 Task: Create in the project XcelTech in Backlog an issue 'Upgrade the user authentication and authorization system of a web application to improve security and compliance', assign it to team member softage.2@softage.net and change the status to IN PROGRESS.
Action: Mouse moved to (193, 49)
Screenshot: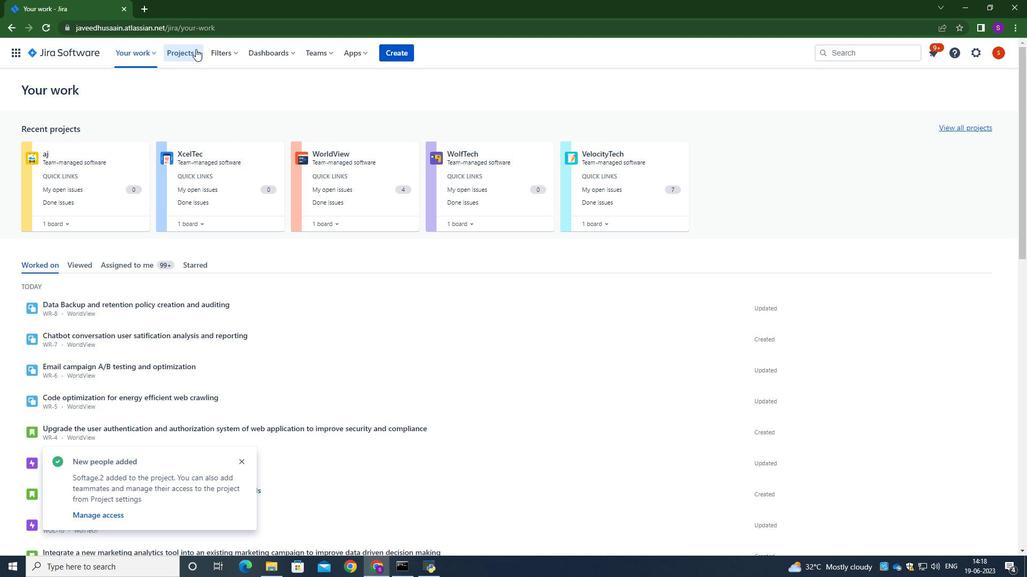 
Action: Mouse pressed left at (193, 49)
Screenshot: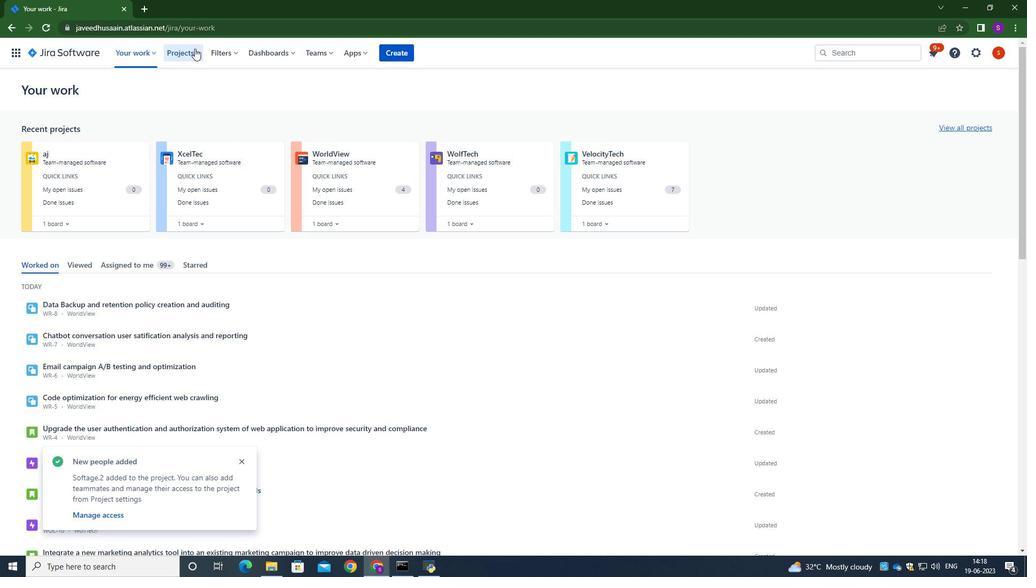 
Action: Mouse moved to (205, 118)
Screenshot: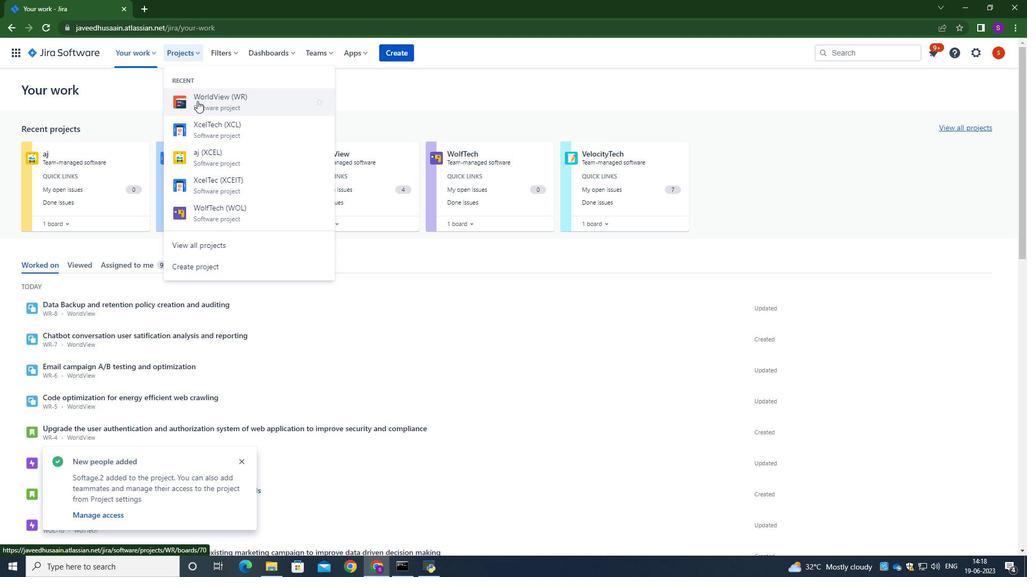 
Action: Mouse pressed left at (205, 118)
Screenshot: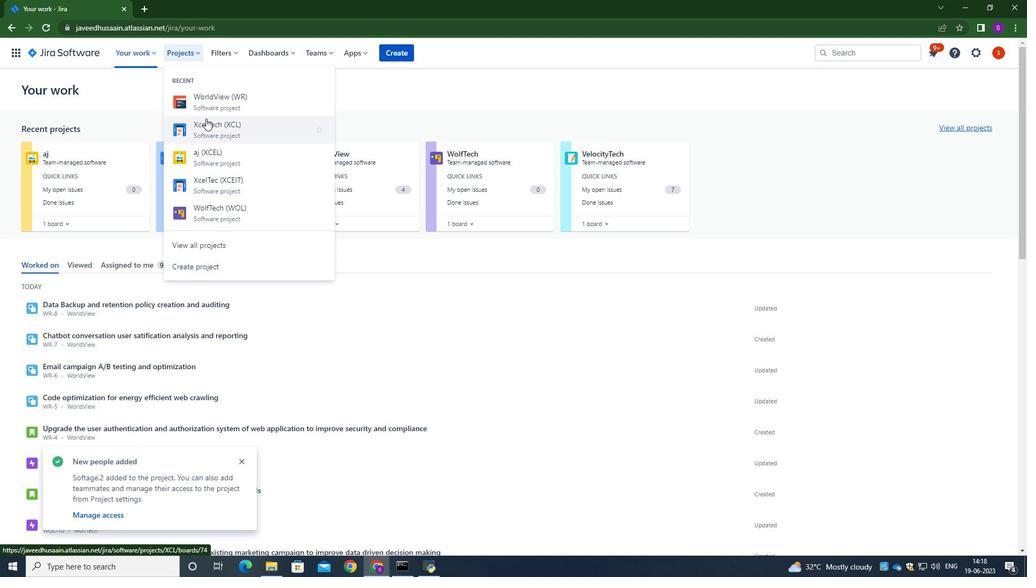 
Action: Mouse moved to (57, 156)
Screenshot: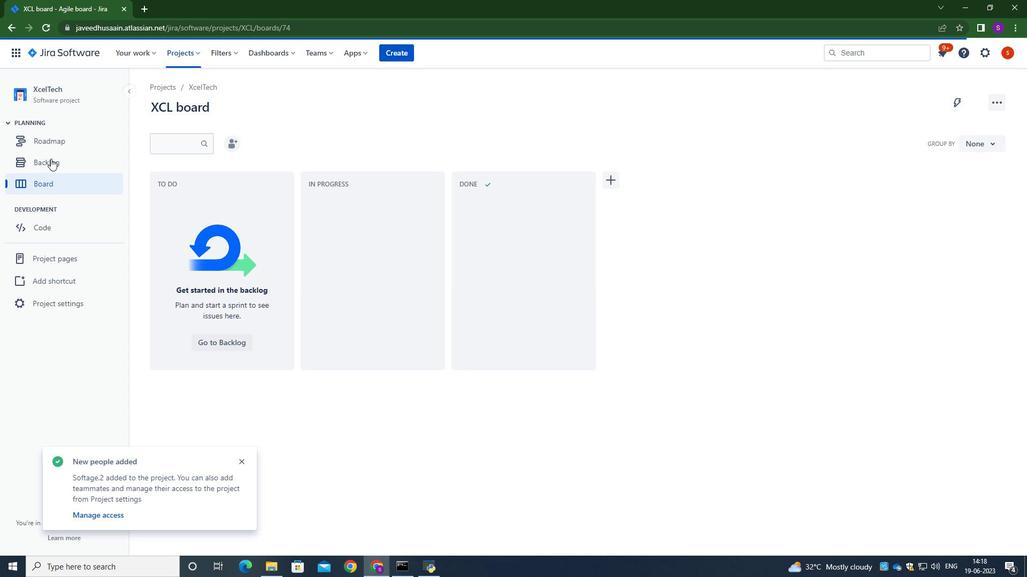
Action: Mouse pressed left at (57, 156)
Screenshot: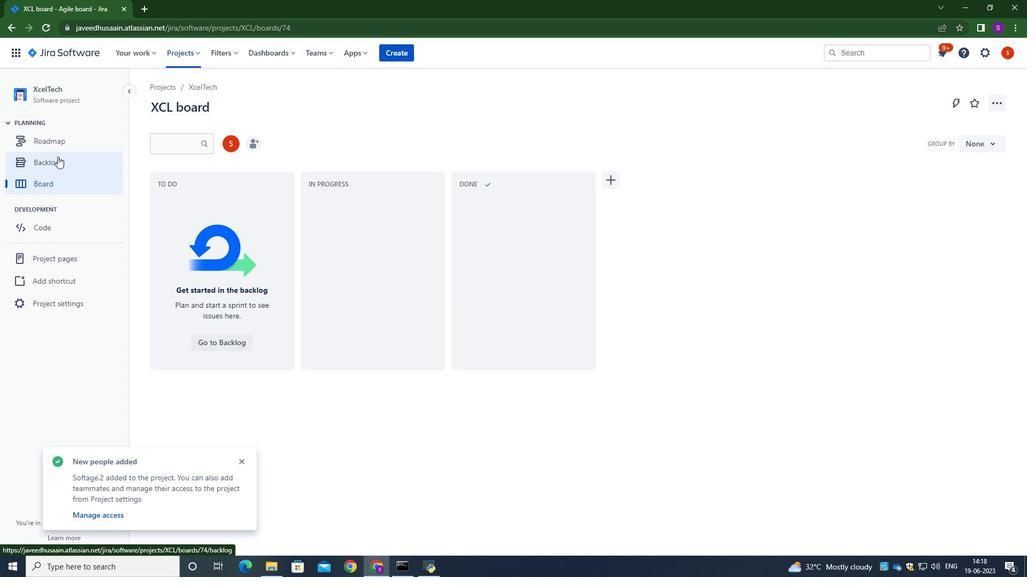 
Action: Mouse moved to (343, 216)
Screenshot: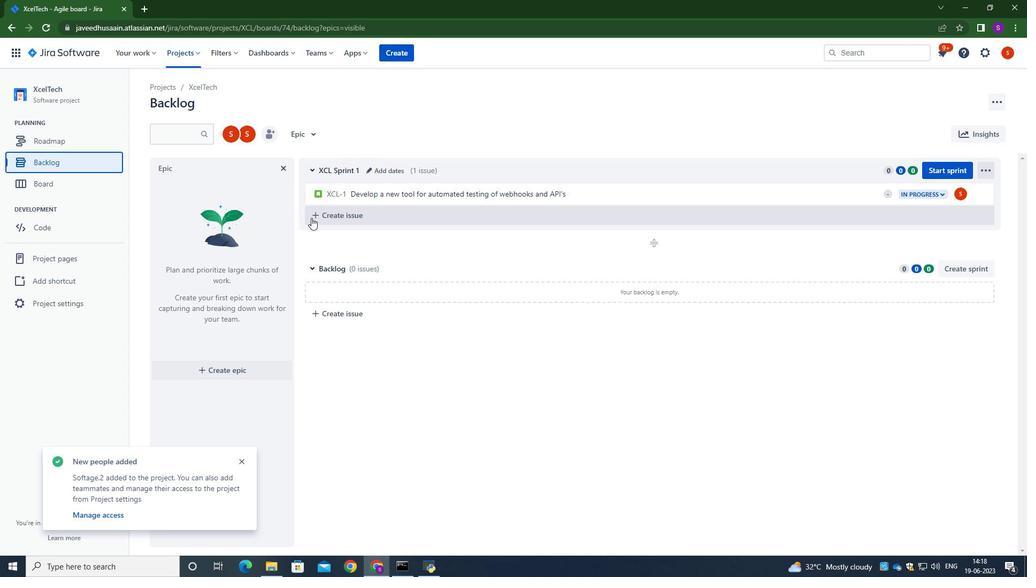 
Action: Mouse pressed left at (343, 216)
Screenshot: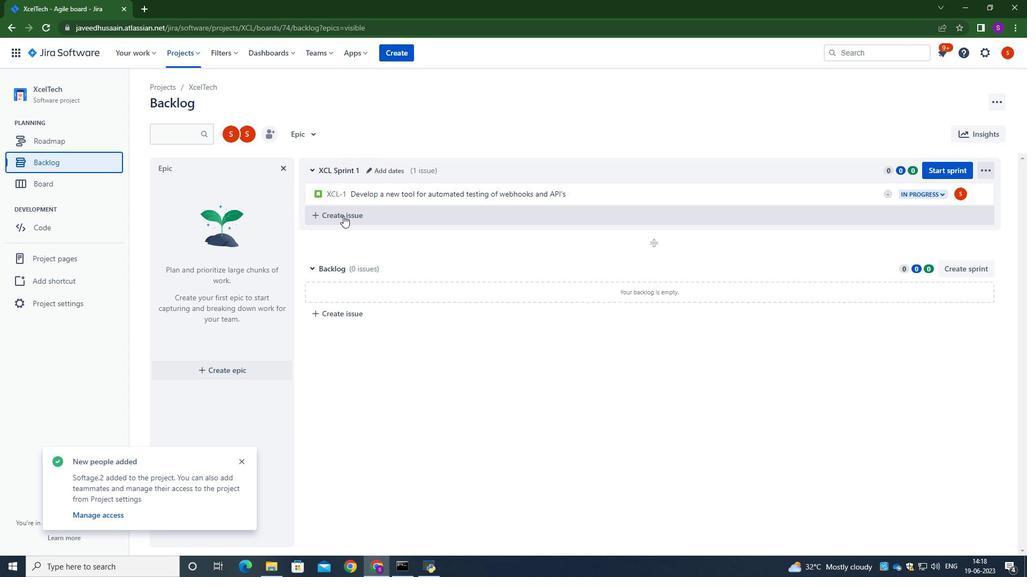 
Action: Key pressed <Key.caps_lock>U<Key.caps_lock>pgrade<Key.space>the<Key.space>user<Key.space>authentivation<Key.space><Key.backspace><Key.backspace><Key.backspace><Key.backspace><Key.backspace><Key.backspace><Key.backspace><Key.backspace><Key.backspace>tication<Key.space>and<Key.space>authoriation<Key.space><Key.backspace><Key.backspace><Key.backspace><Key.backspace><Key.backspace><Key.backspace>zation<Key.space>system<Key.space>of<Key.space>a<Key.space>web<Key.space>application<Key.space>to<Key.space>improve<Key.space>secrity=<Key.backspace><Key.backspace><Key.backspace><Key.backspace><Key.backspace>urity<Key.space>and<Key.space>compliance.<Key.enter>
Screenshot: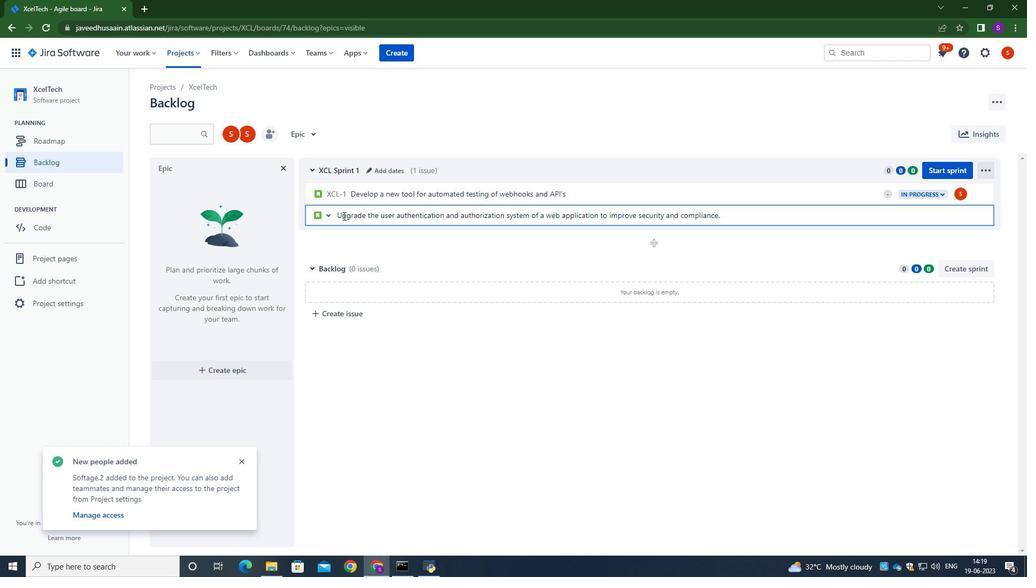 
Action: Mouse moved to (962, 211)
Screenshot: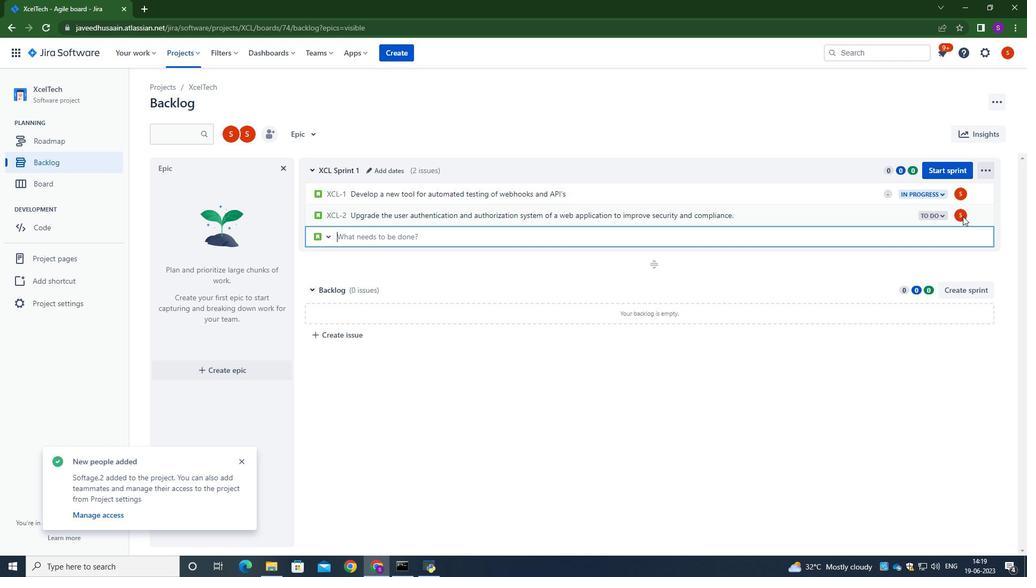 
Action: Mouse pressed left at (962, 211)
Screenshot: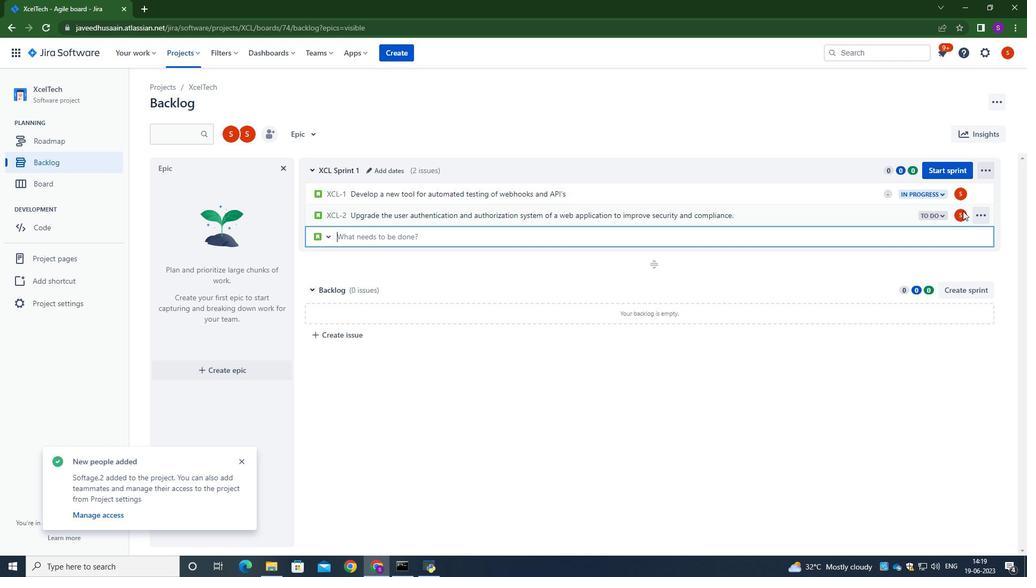 
Action: Mouse moved to (960, 213)
Screenshot: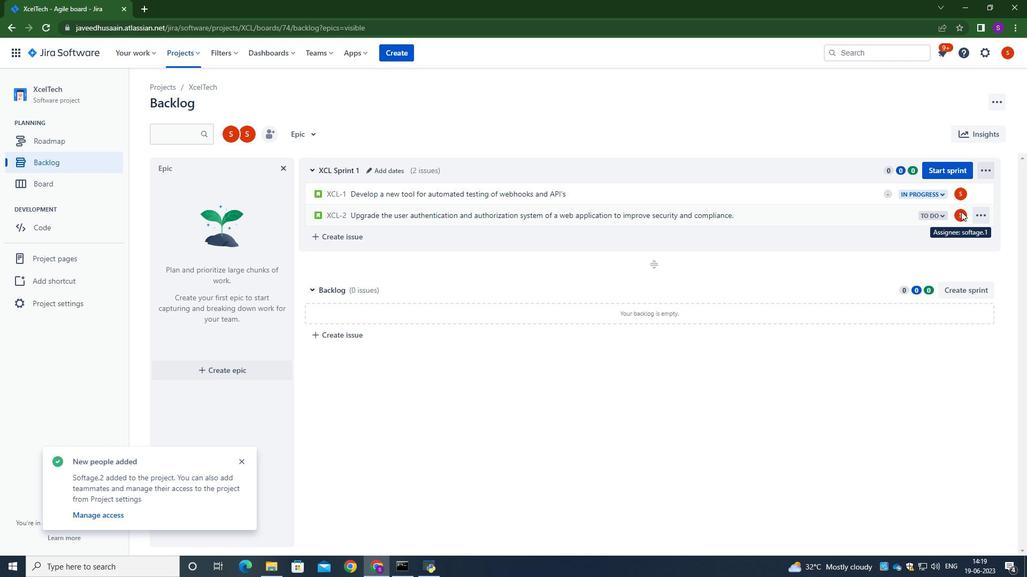 
Action: Mouse pressed left at (960, 213)
Screenshot: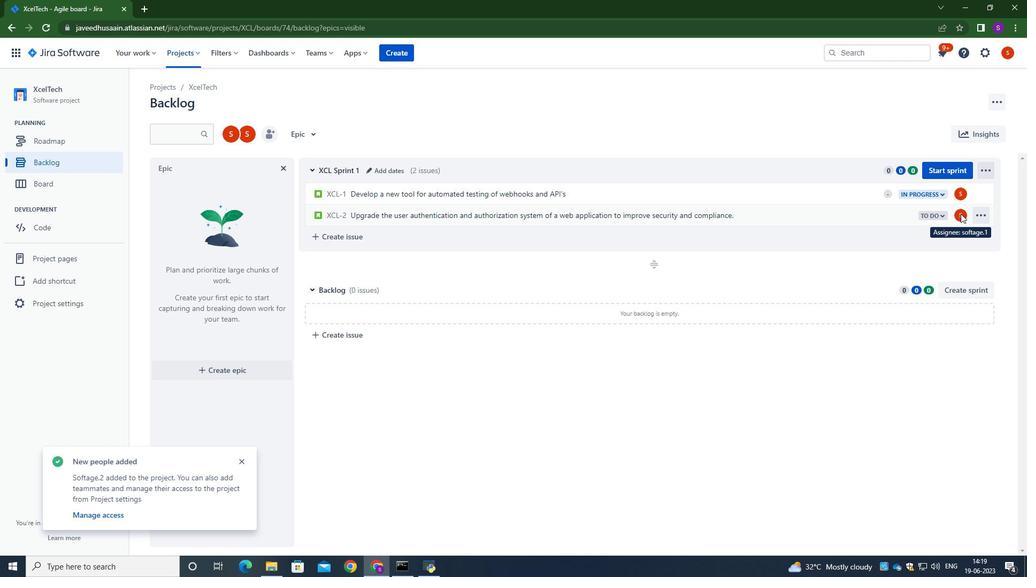 
Action: Mouse moved to (960, 218)
Screenshot: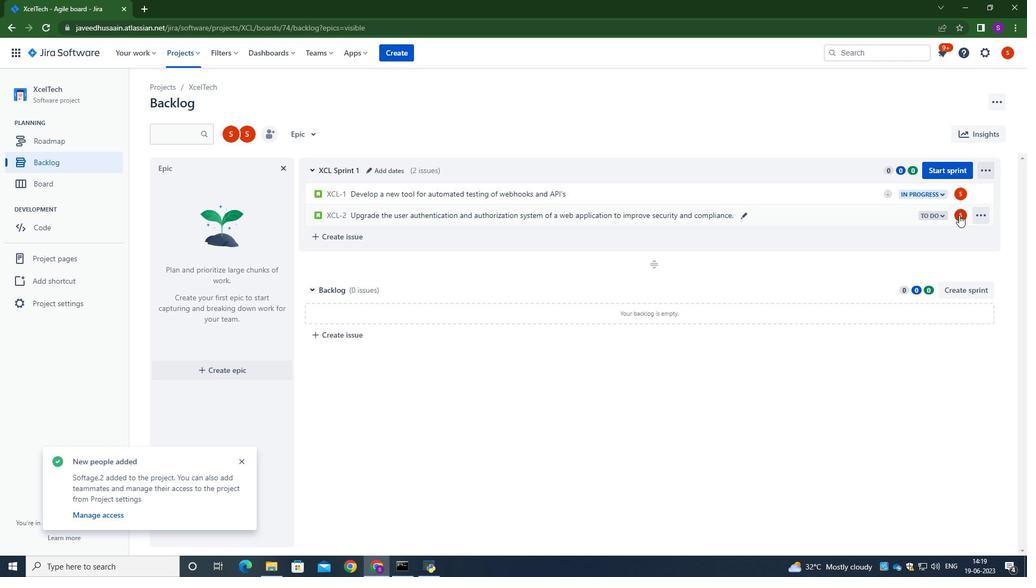 
Action: Mouse pressed left at (960, 218)
Screenshot: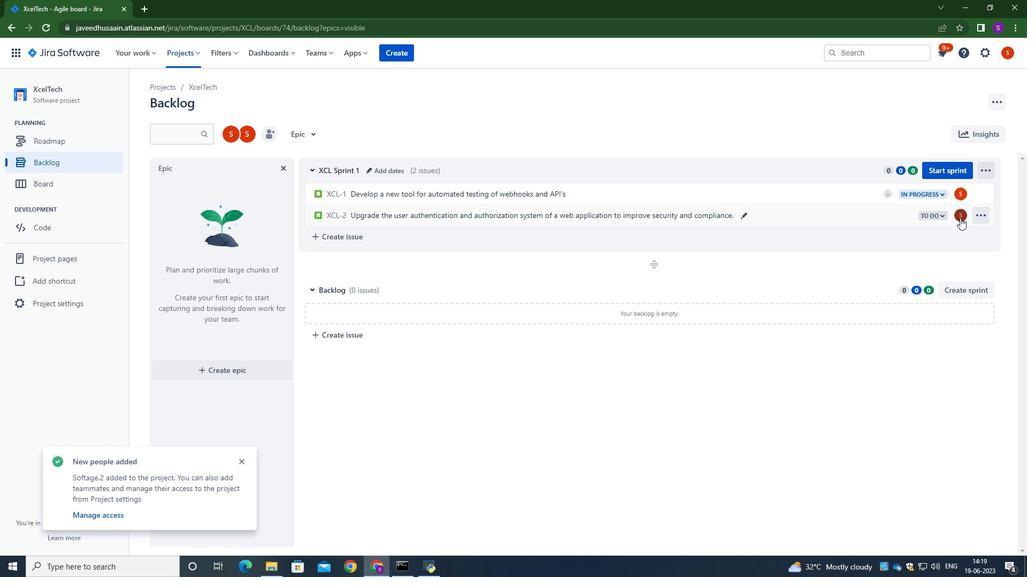 
Action: Mouse moved to (882, 236)
Screenshot: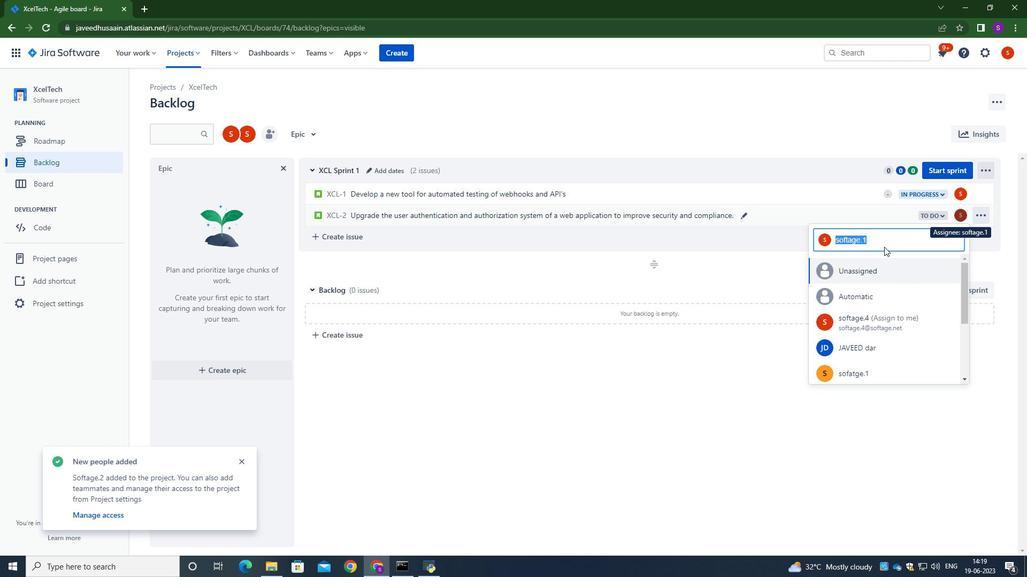 
Action: Key pressed softage.2<Key.shift>@softage.net
Screenshot: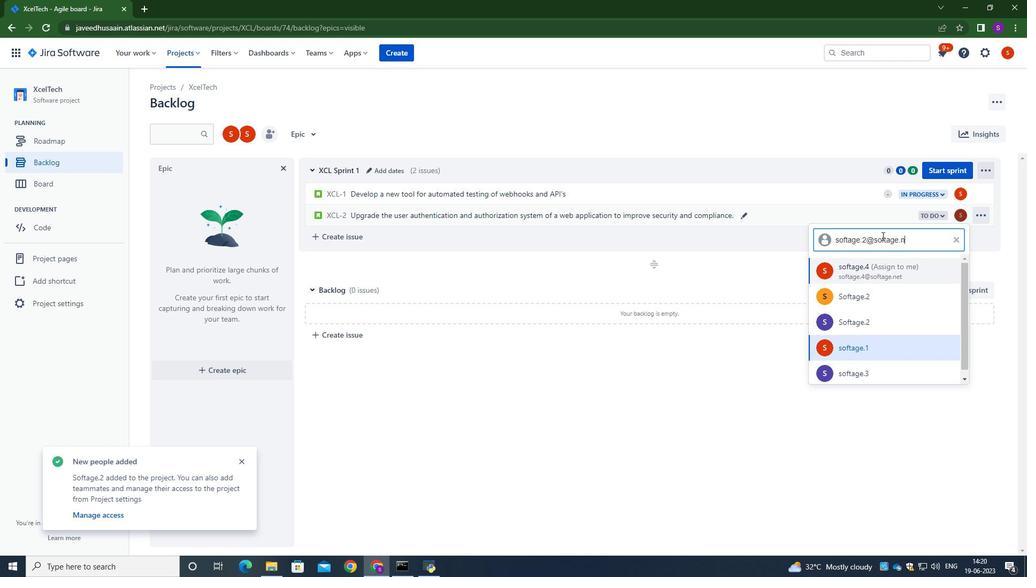 
Action: Mouse moved to (860, 270)
Screenshot: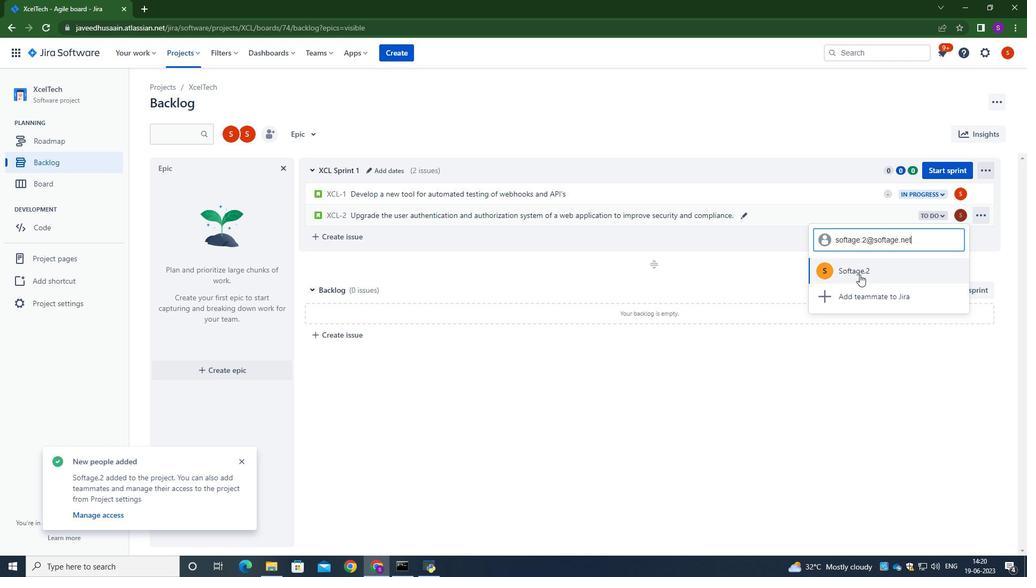 
Action: Mouse pressed left at (860, 270)
Screenshot: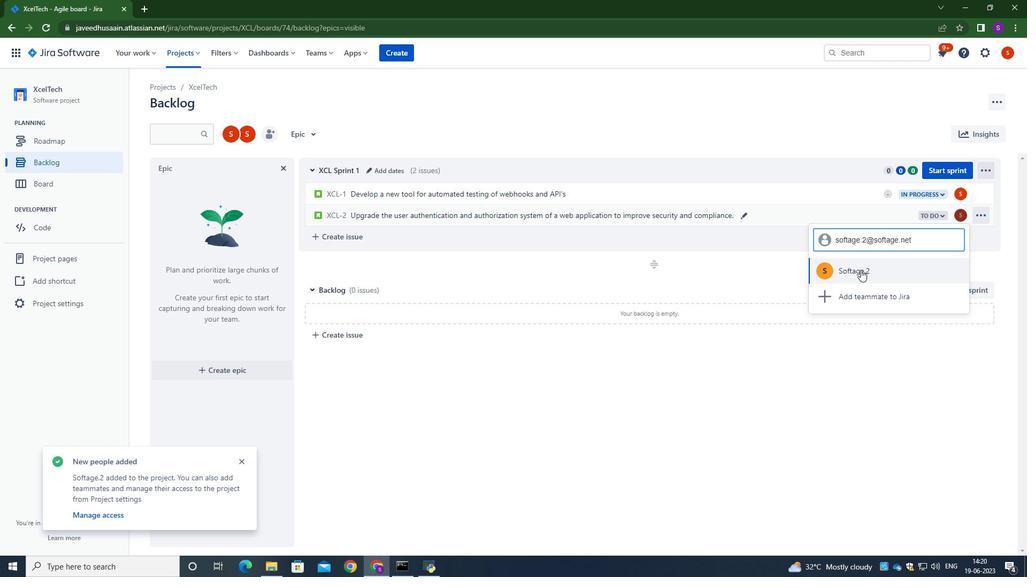 
Action: Mouse moved to (928, 215)
Screenshot: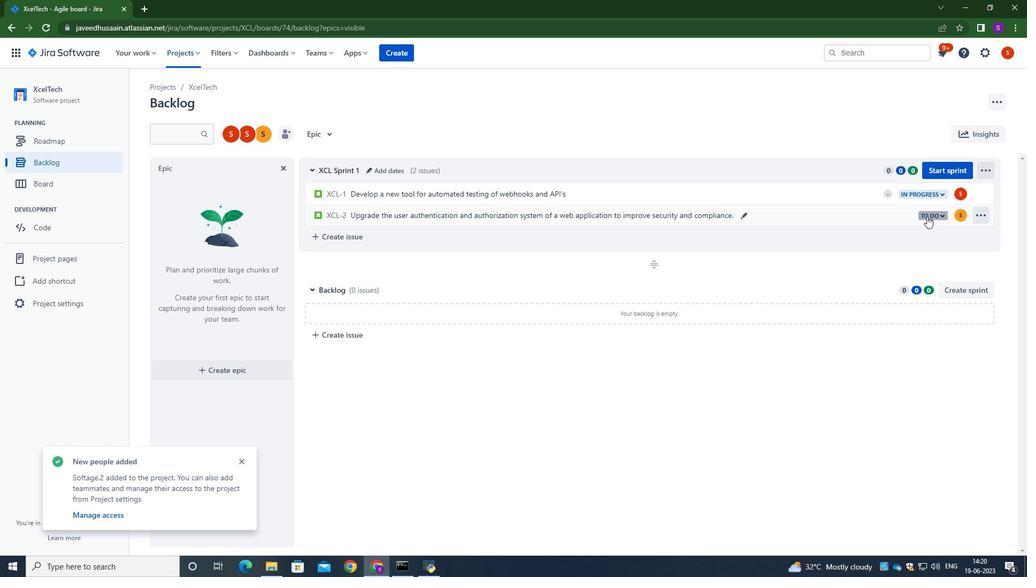 
Action: Mouse pressed left at (928, 215)
Screenshot: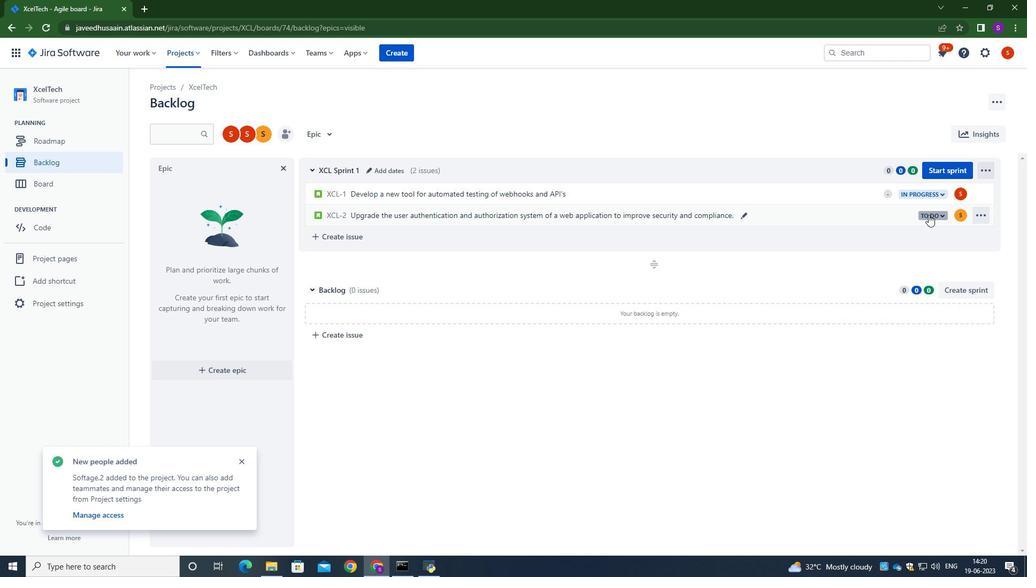 
Action: Mouse moved to (894, 238)
Screenshot: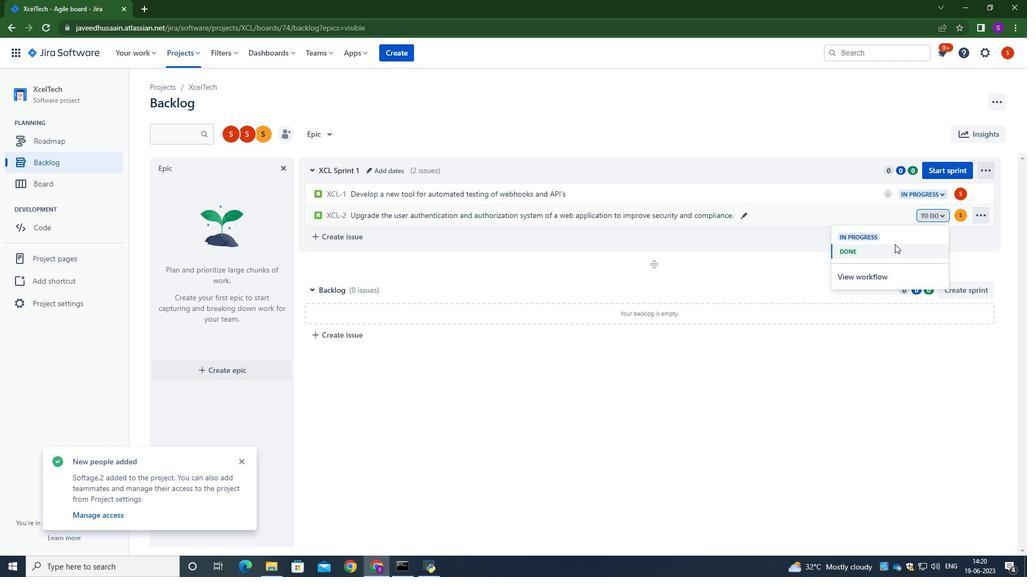 
Action: Mouse pressed left at (894, 238)
Screenshot: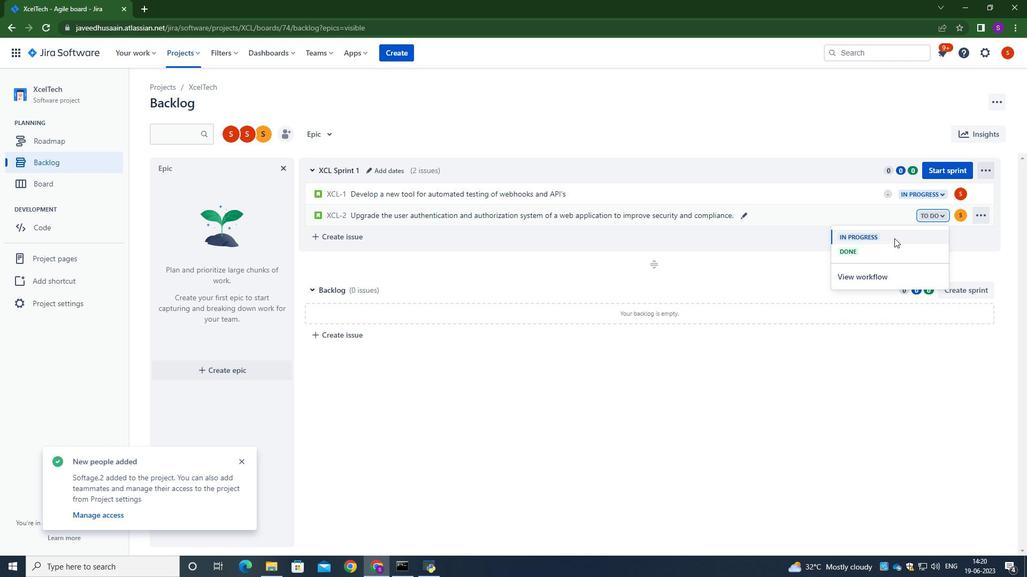 
Action: Mouse moved to (858, 369)
Screenshot: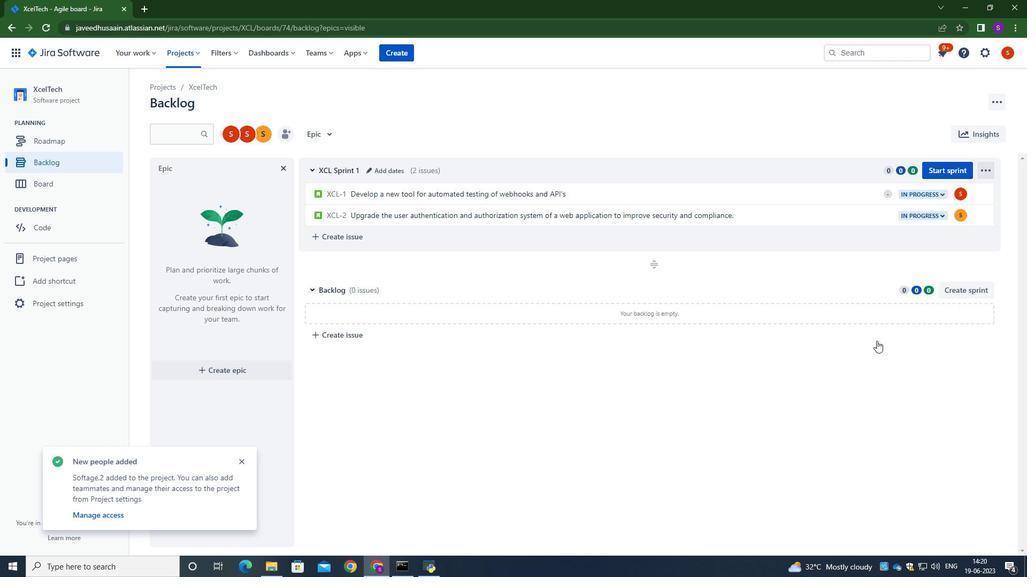 
Action: Mouse pressed left at (858, 369)
Screenshot: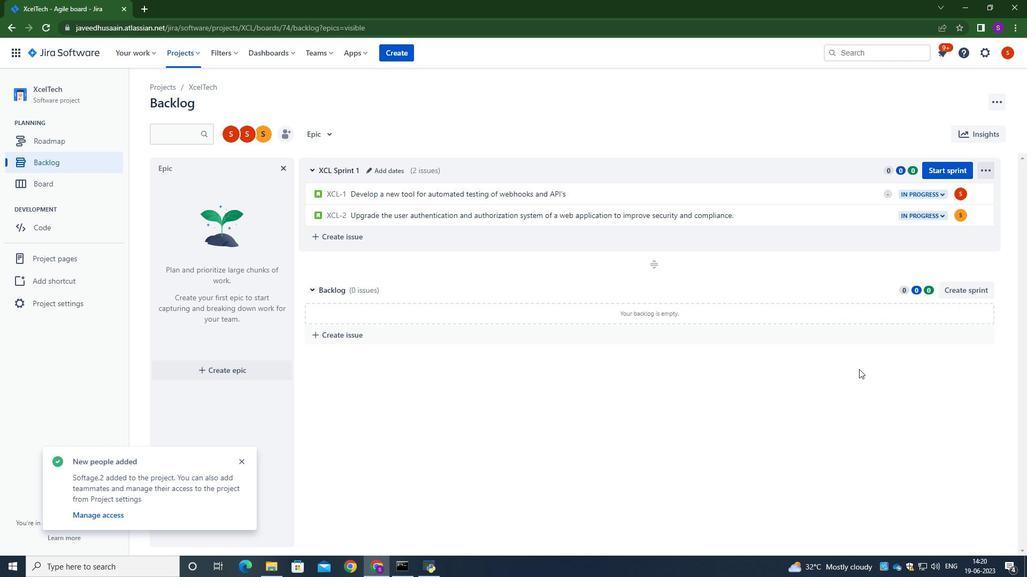 
